Task: In Mark's project, Filter the status chart by "-no:assignee".
Action: Mouse moved to (22, 122)
Screenshot: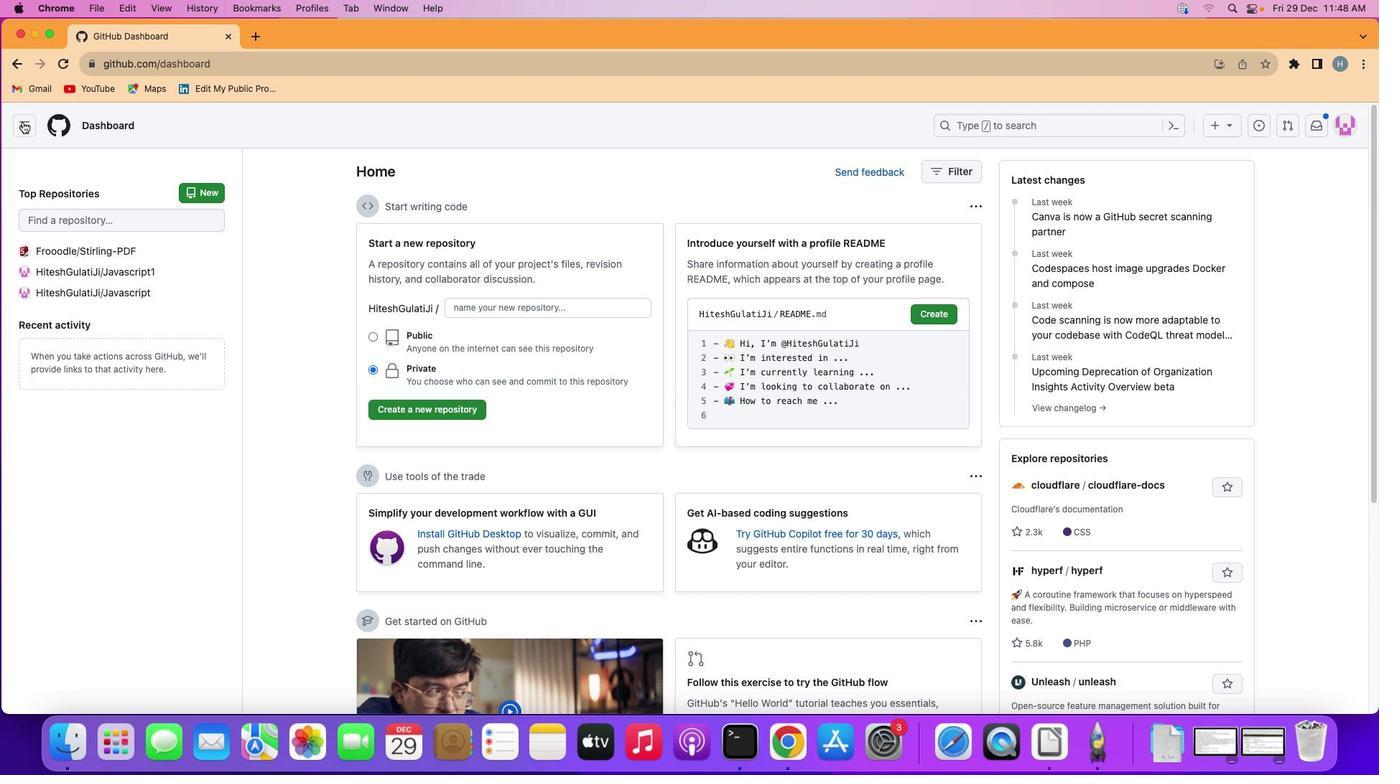 
Action: Mouse pressed left at (22, 122)
Screenshot: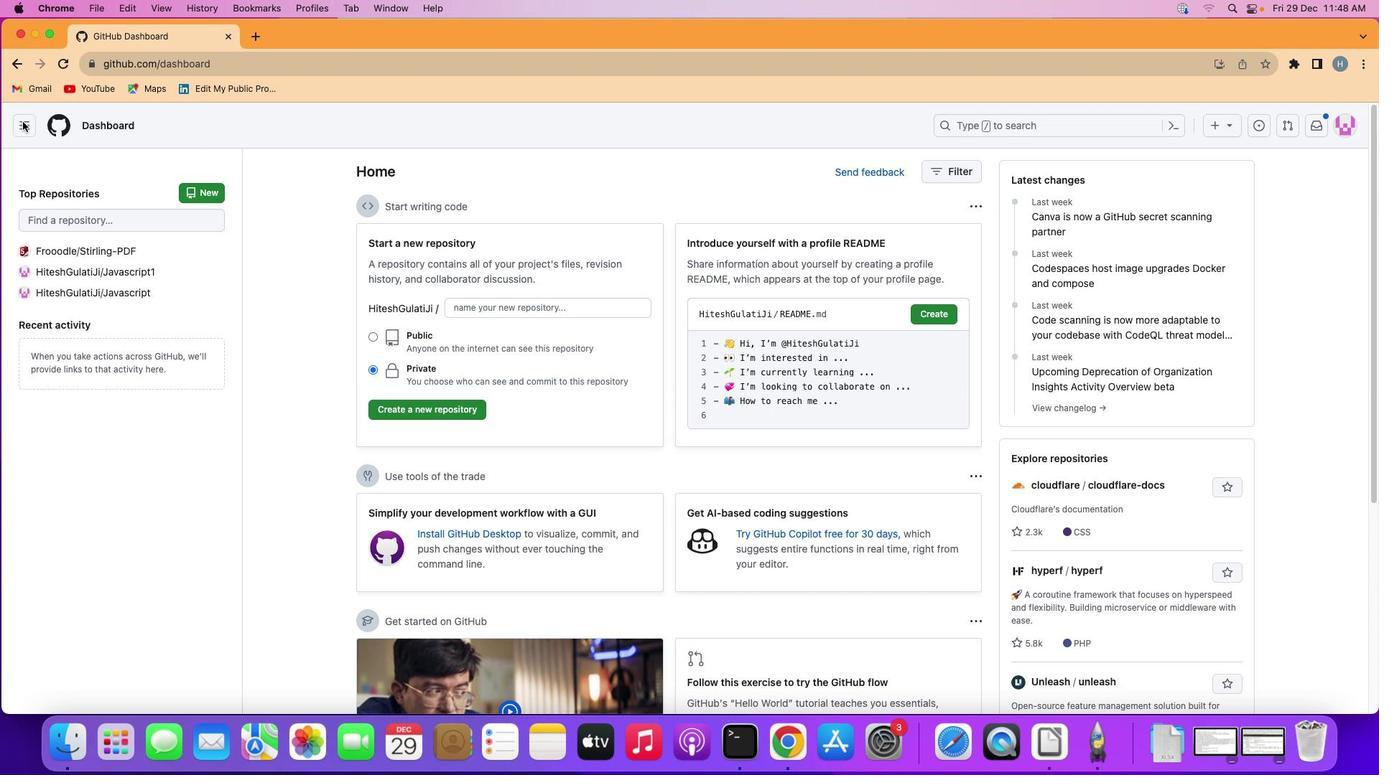 
Action: Mouse moved to (75, 232)
Screenshot: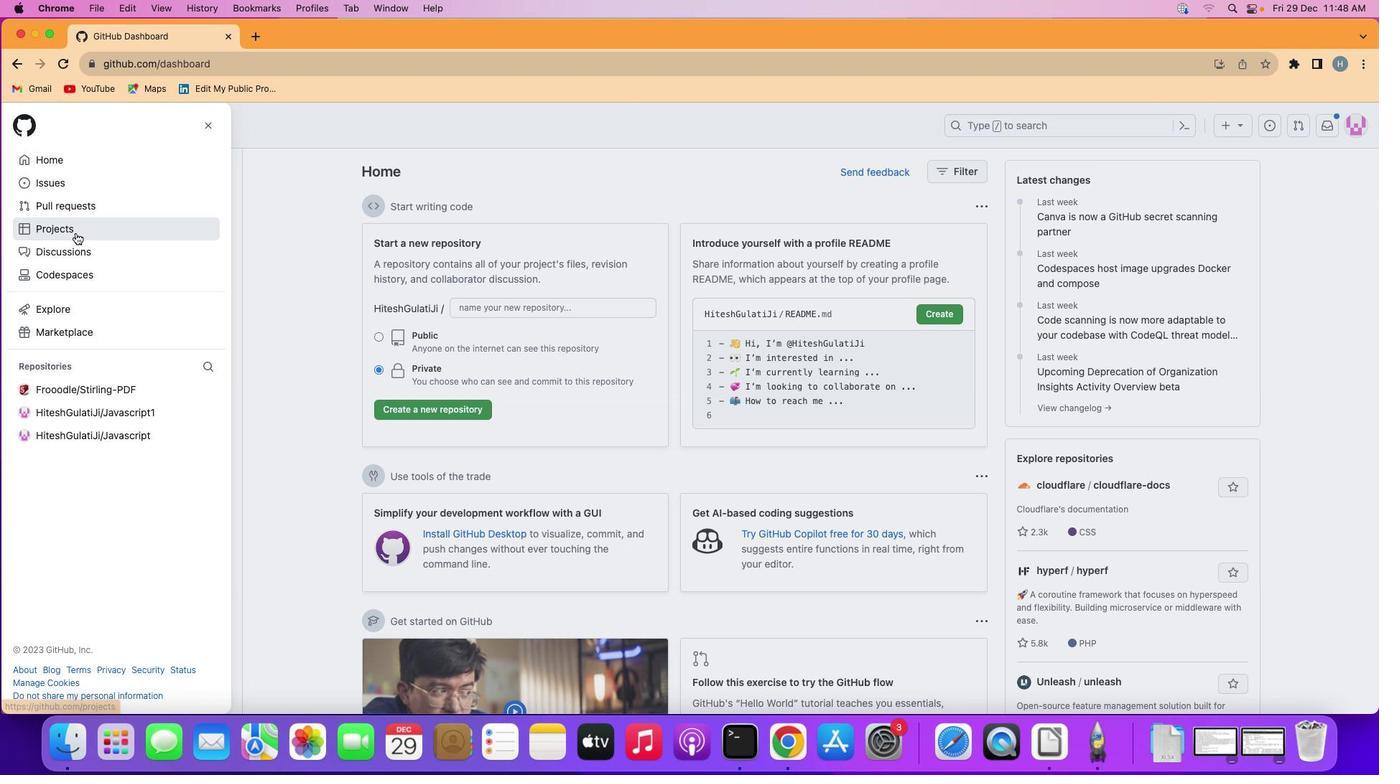 
Action: Mouse pressed left at (75, 232)
Screenshot: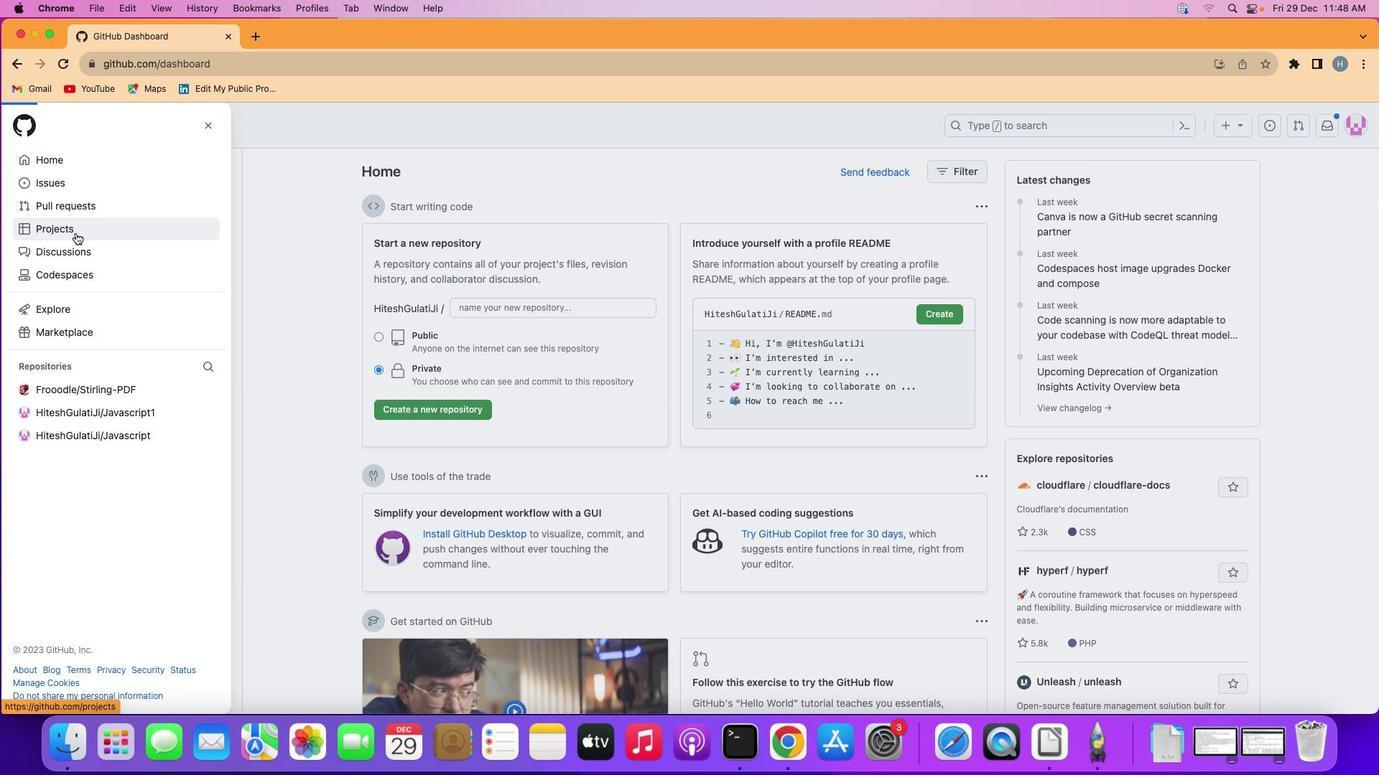 
Action: Mouse moved to (522, 388)
Screenshot: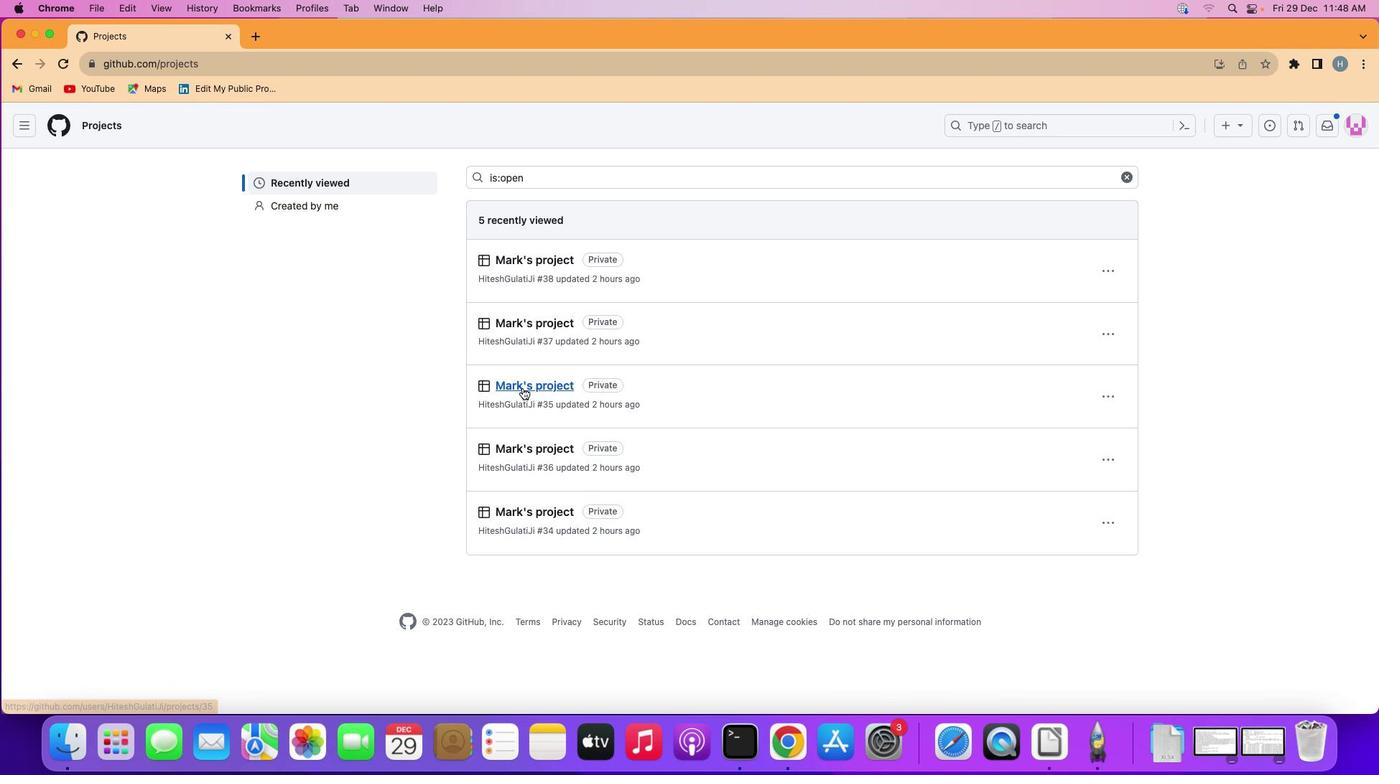 
Action: Mouse pressed left at (522, 388)
Screenshot: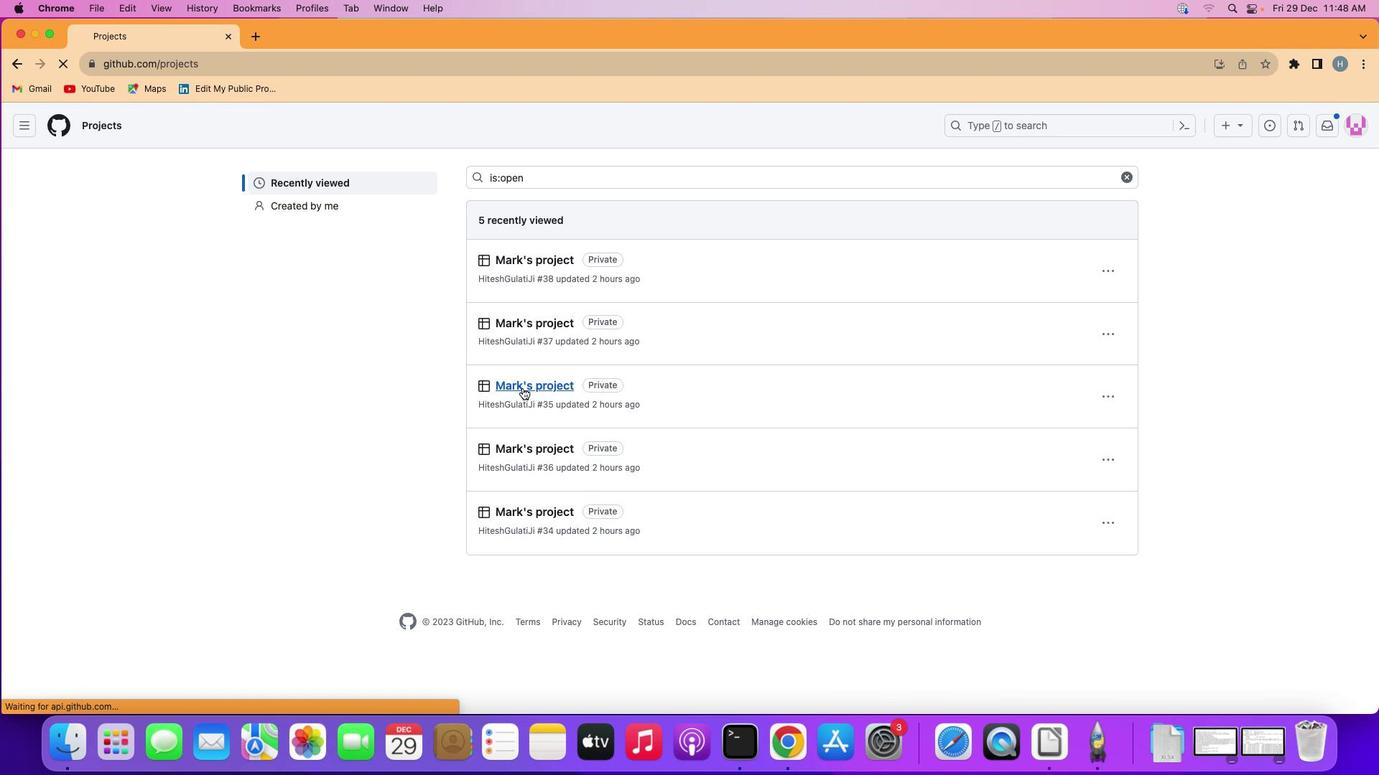 
Action: Mouse moved to (102, 191)
Screenshot: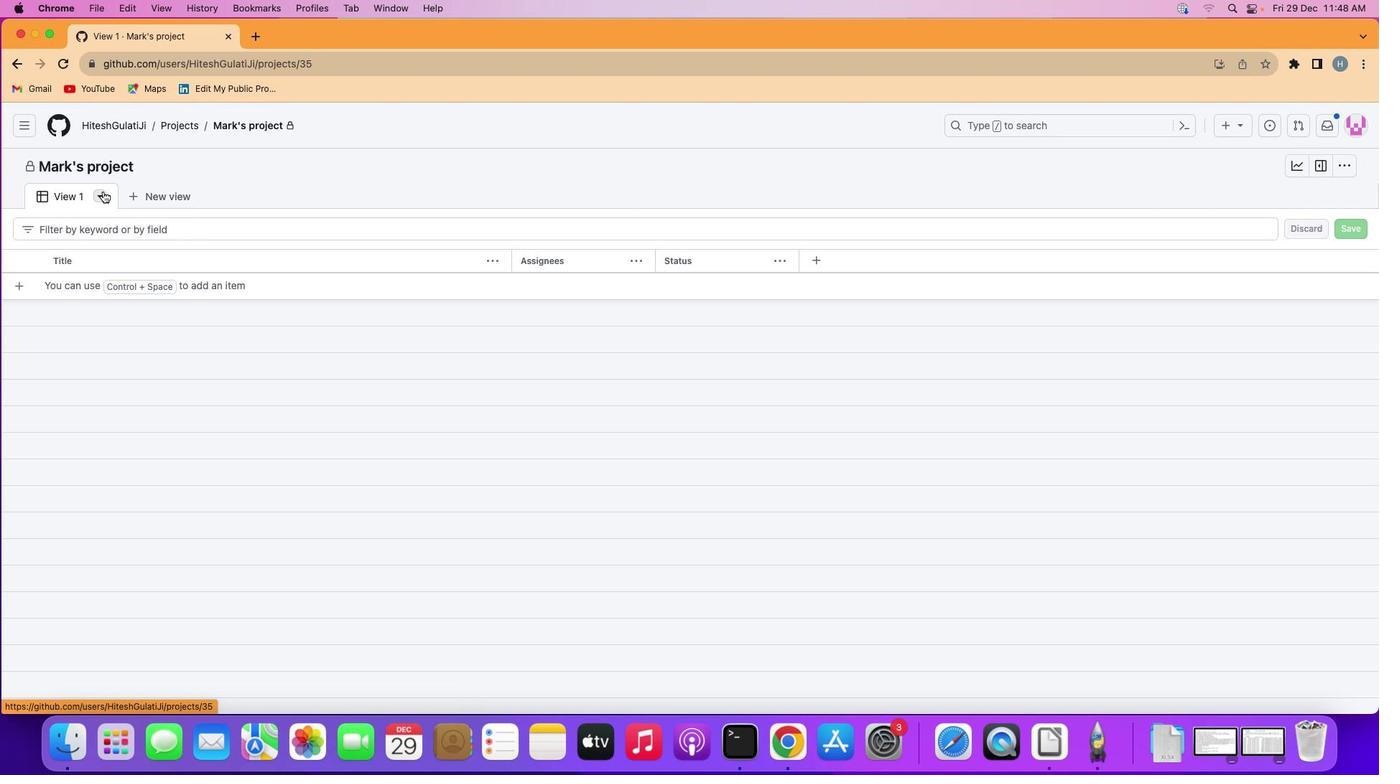 
Action: Mouse pressed left at (102, 191)
Screenshot: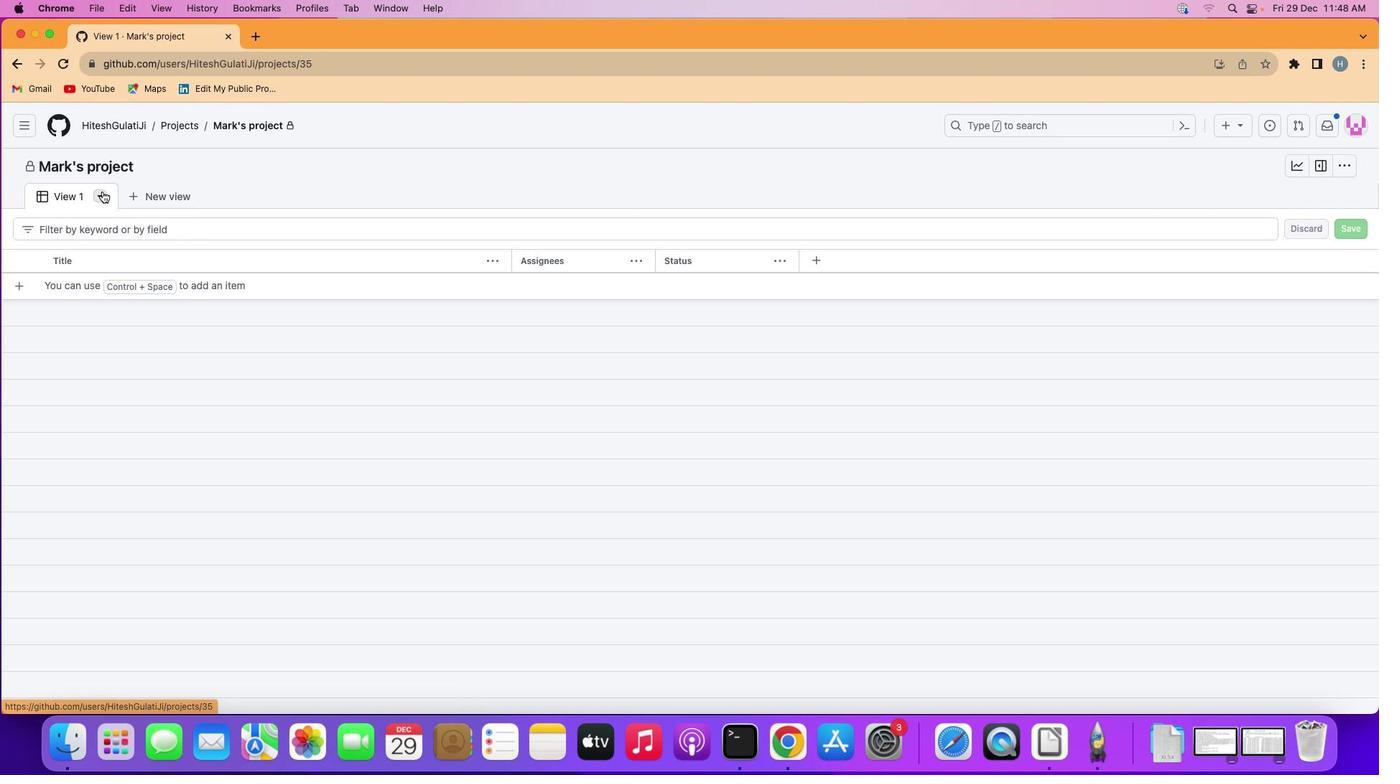 
Action: Mouse moved to (262, 244)
Screenshot: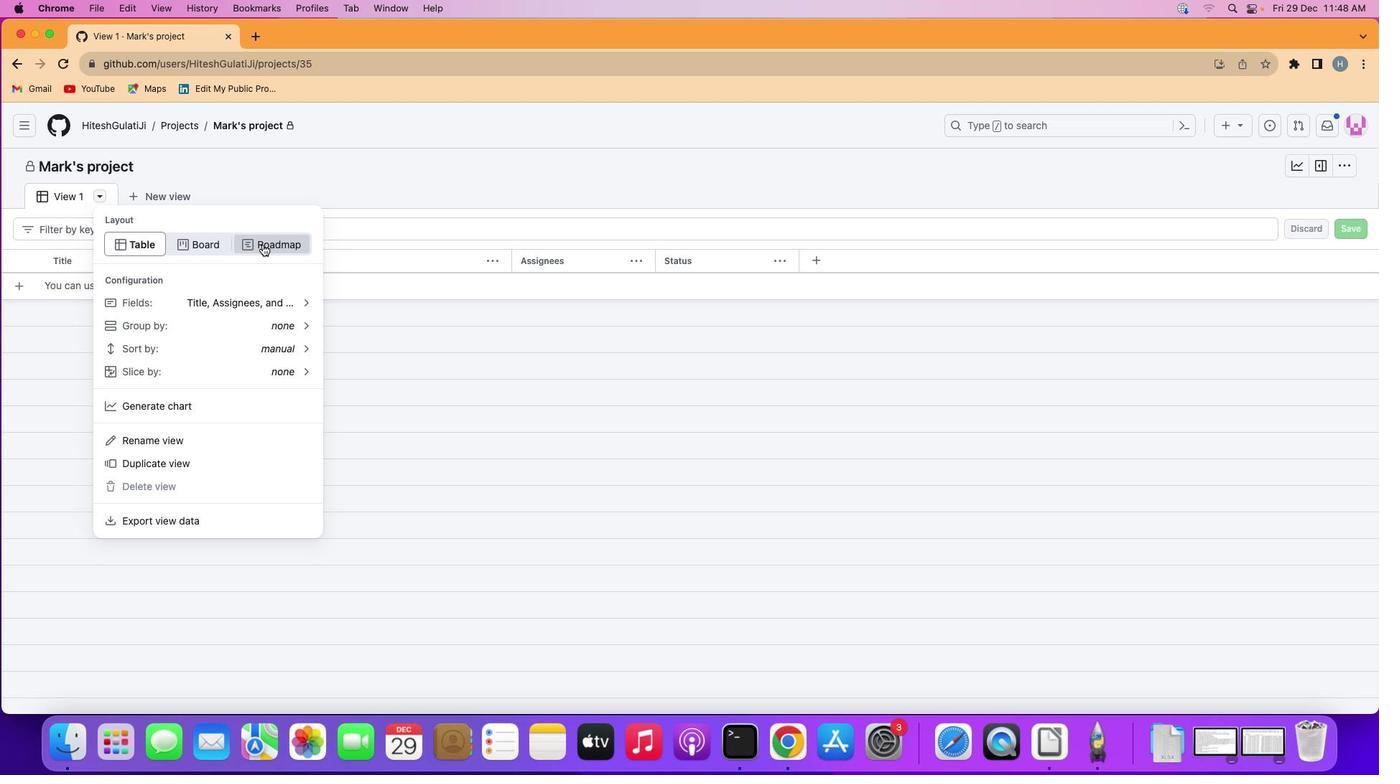 
Action: Mouse pressed left at (262, 244)
Screenshot: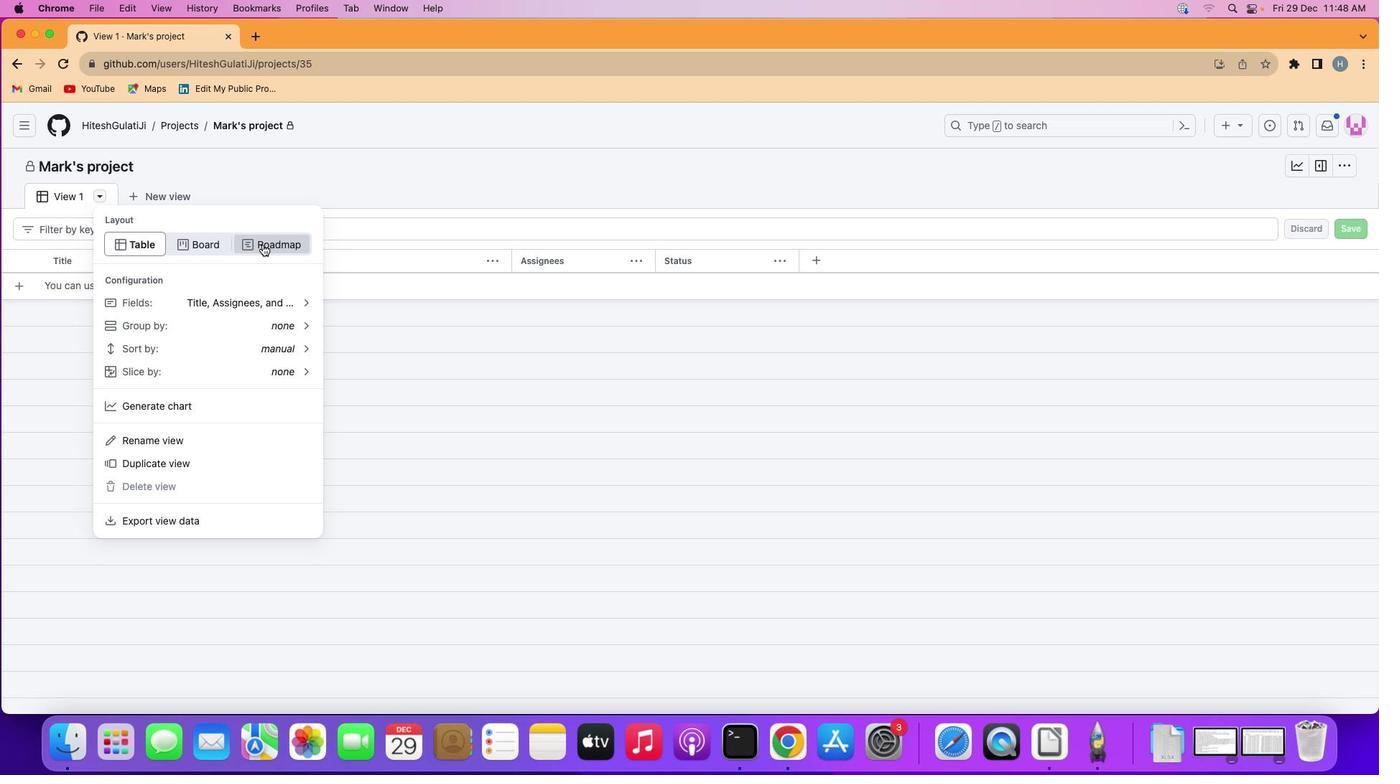 
Action: Mouse moved to (102, 193)
Screenshot: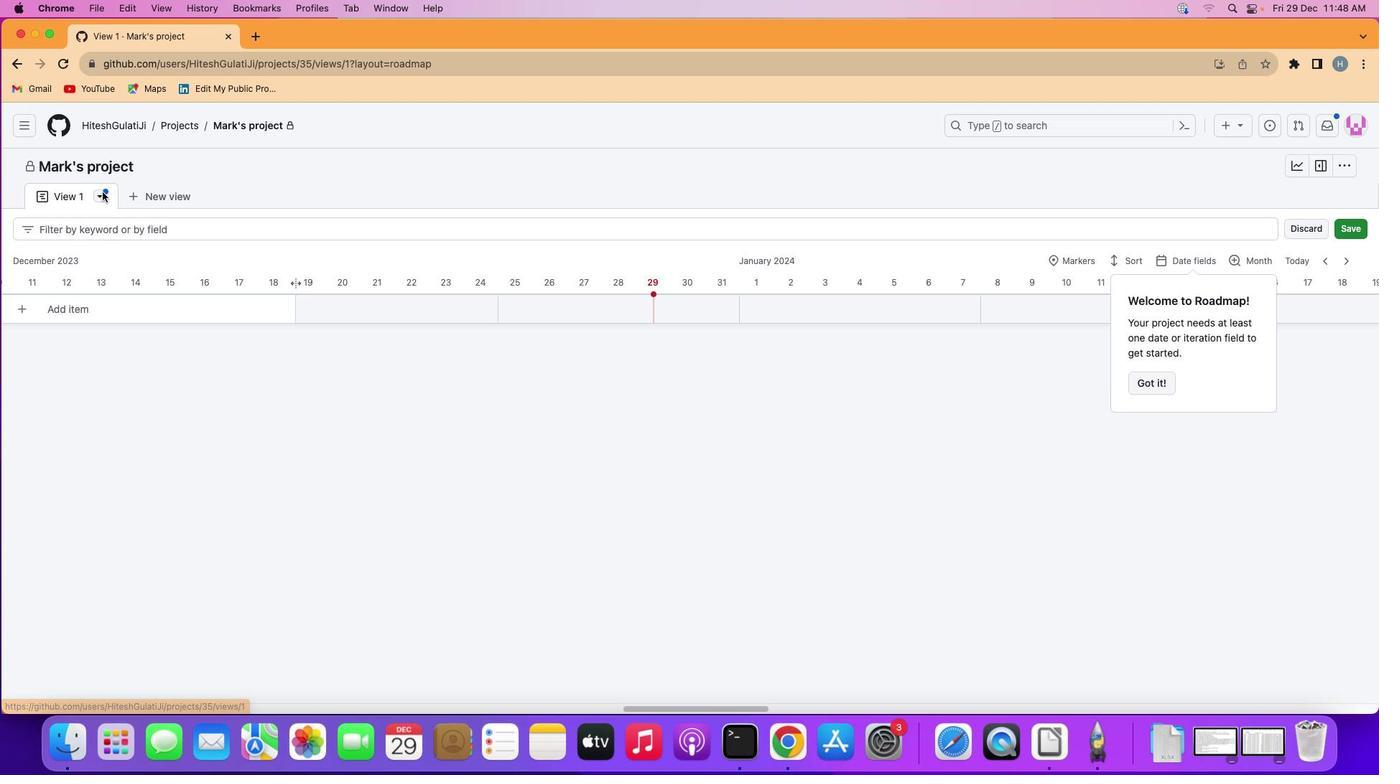 
Action: Mouse pressed left at (102, 193)
Screenshot: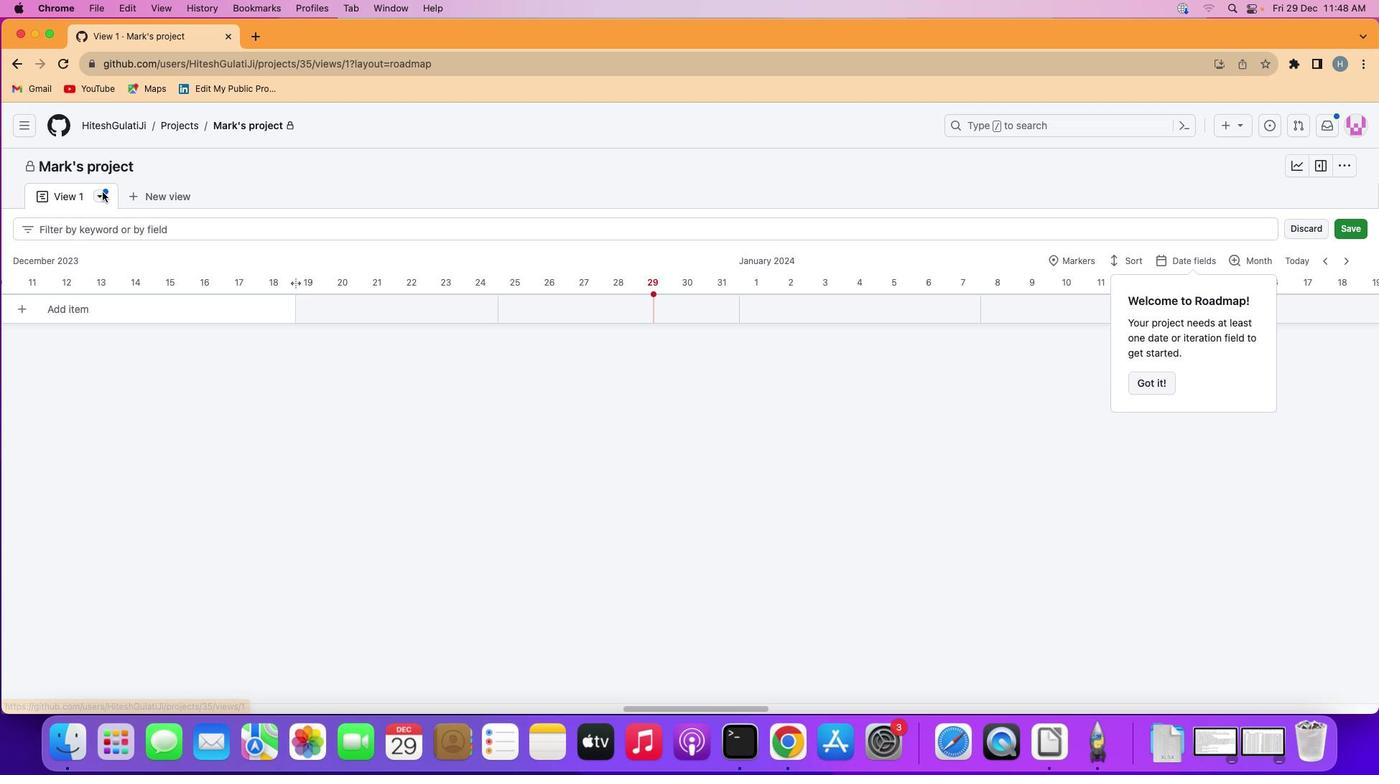 
Action: Mouse moved to (160, 525)
Screenshot: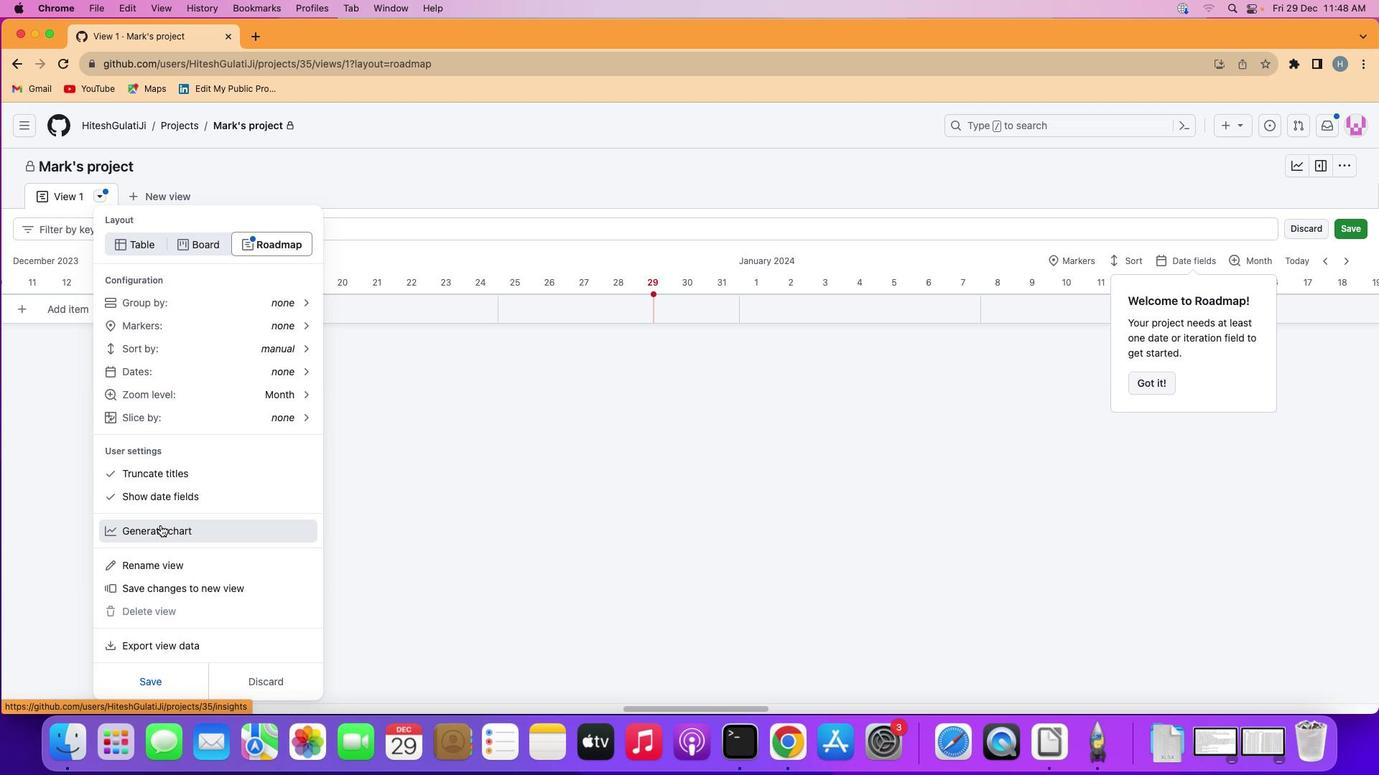 
Action: Mouse pressed left at (160, 525)
Screenshot: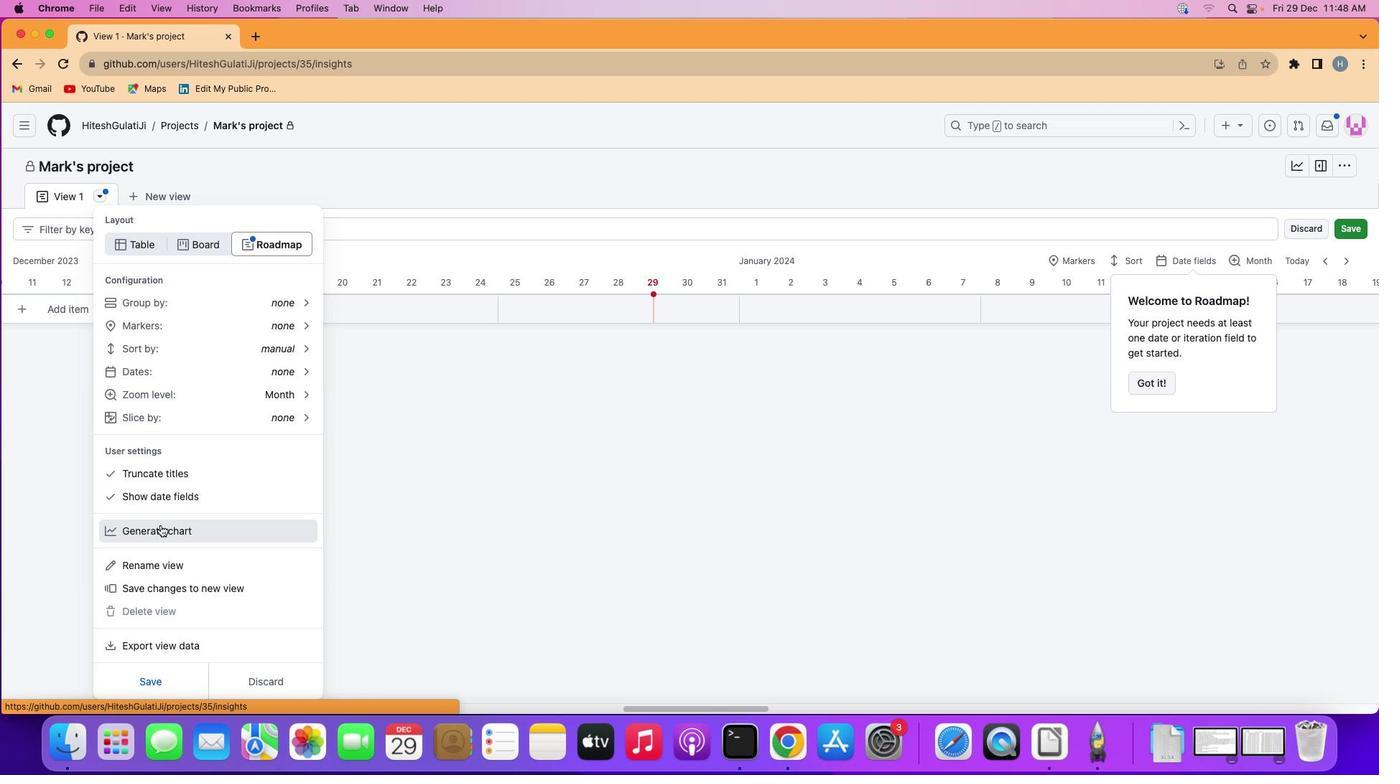 
Action: Mouse moved to (609, 295)
Screenshot: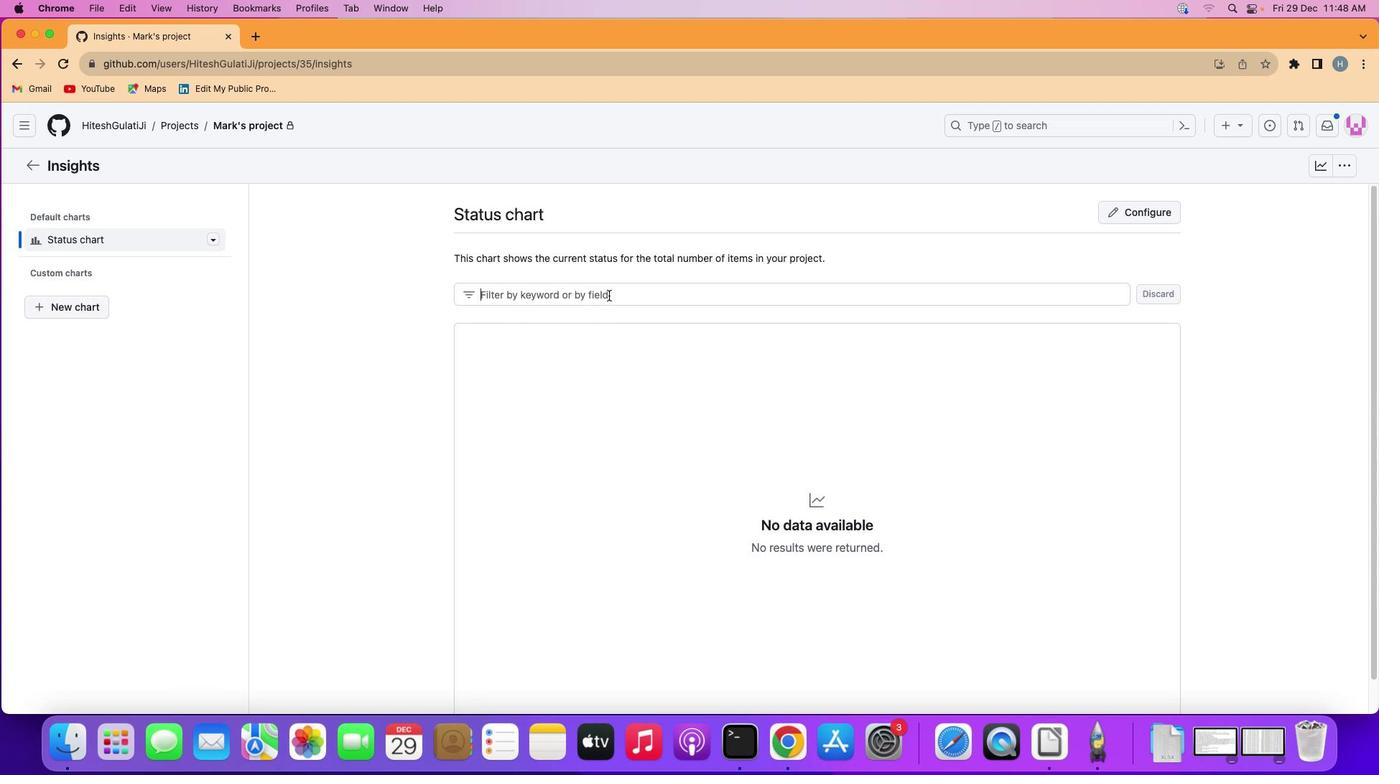 
Action: Mouse pressed left at (609, 295)
Screenshot: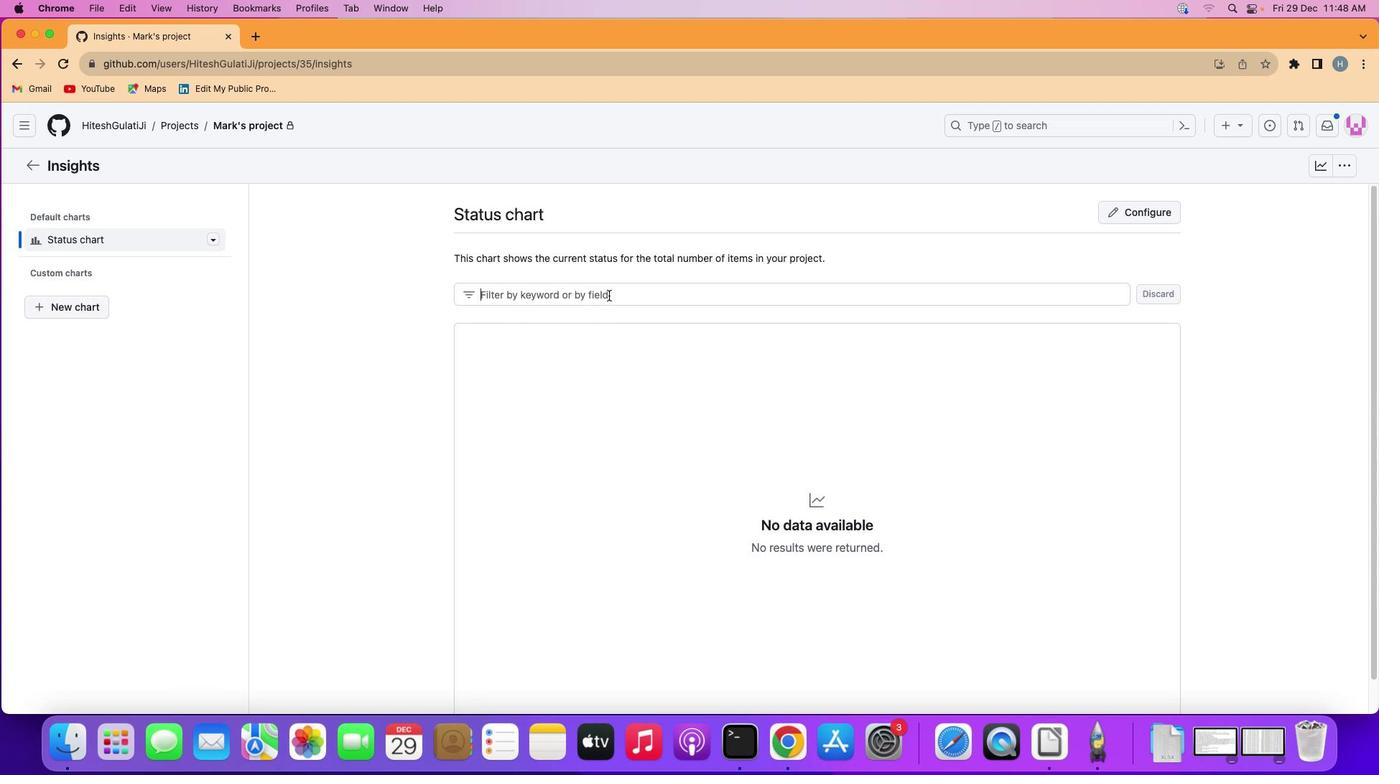 
Action: Key pressed 'n''o'Key.shift_r':''a''s''s''i''g''n''e''e'
Screenshot: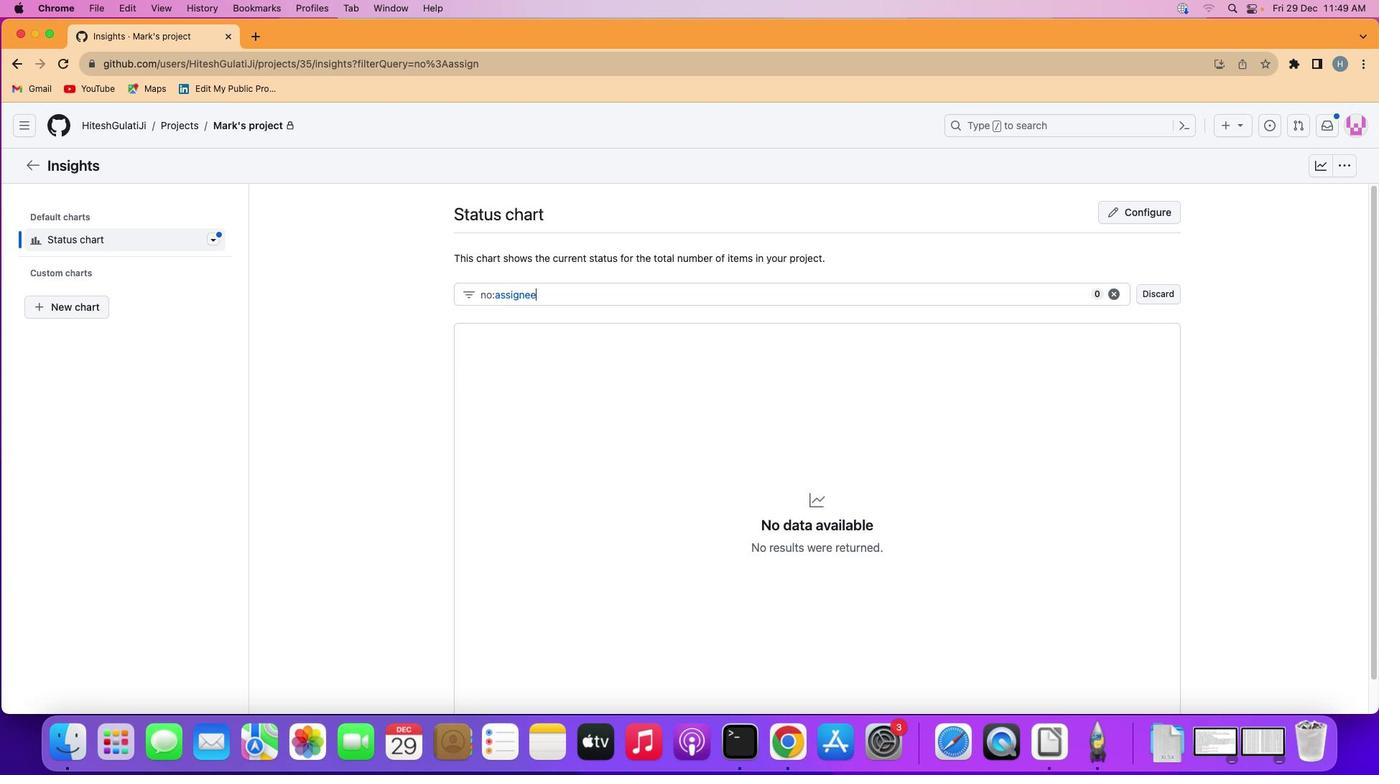 
Action: Mouse moved to (650, 267)
Screenshot: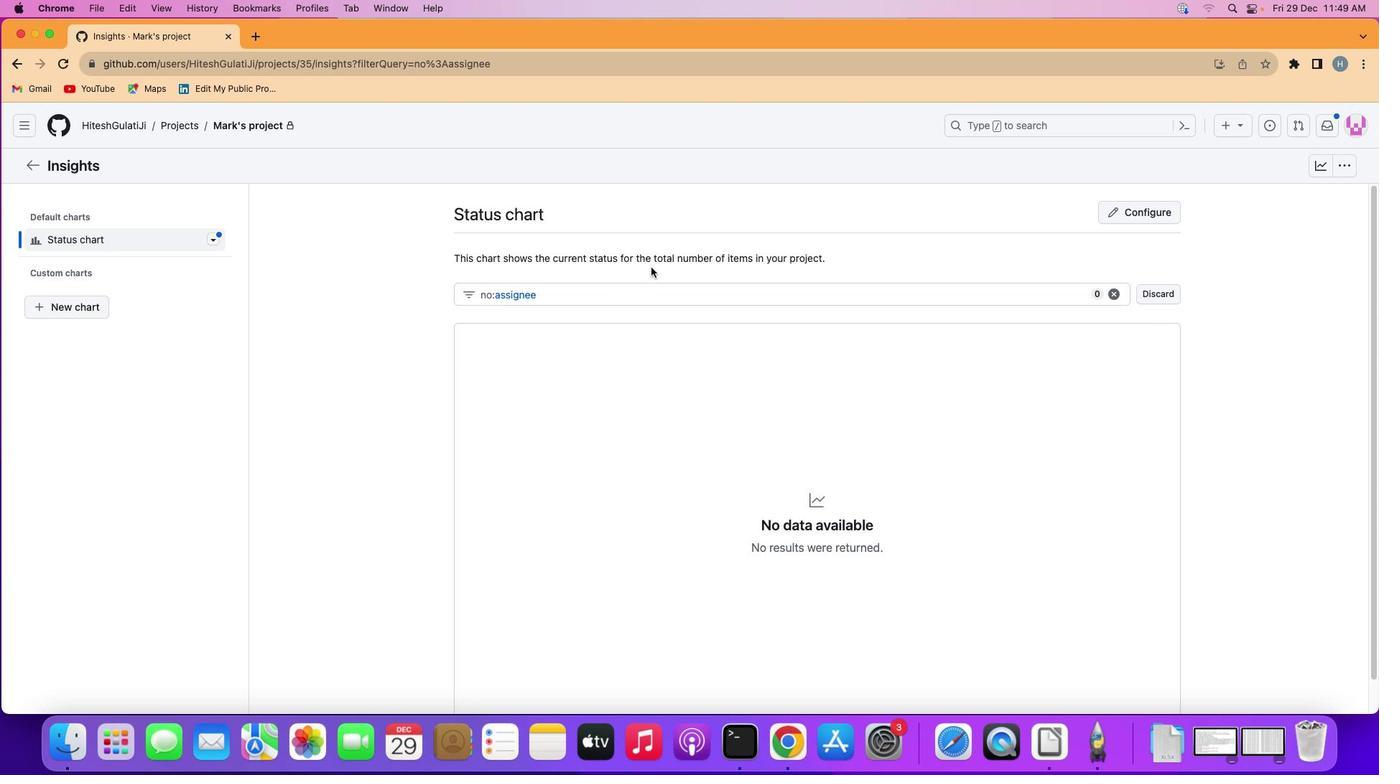 
Action: Key pressed Key.backspace
Screenshot: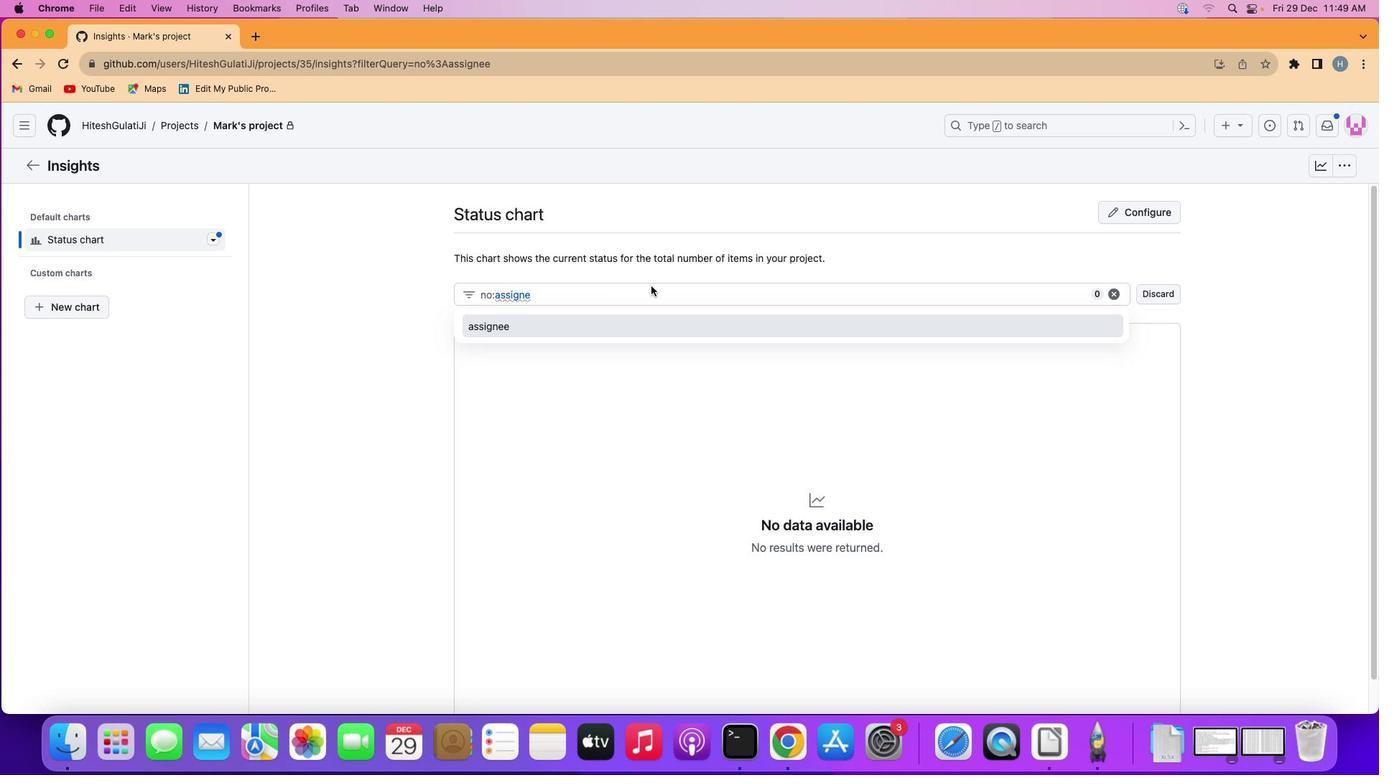 
Action: Mouse moved to (644, 326)
Screenshot: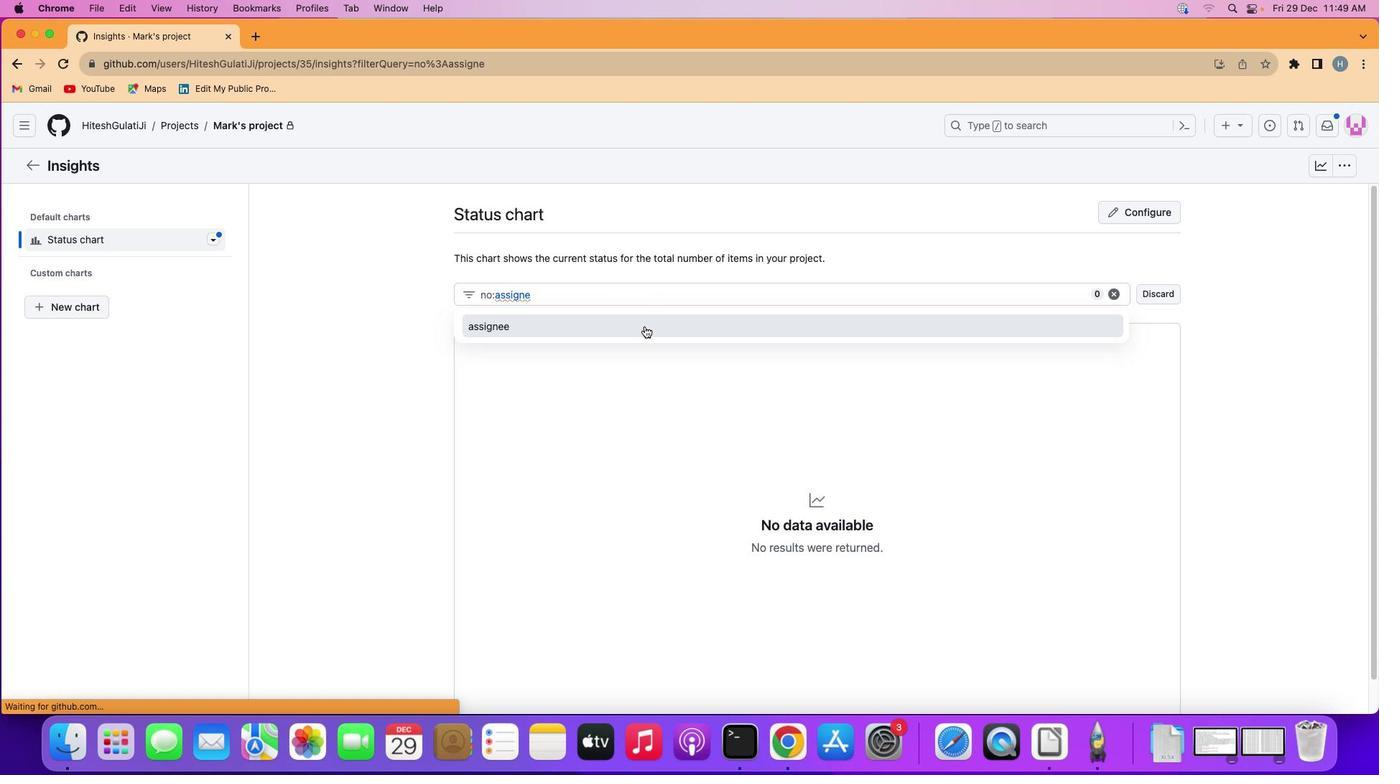 
Action: Mouse pressed left at (644, 326)
Screenshot: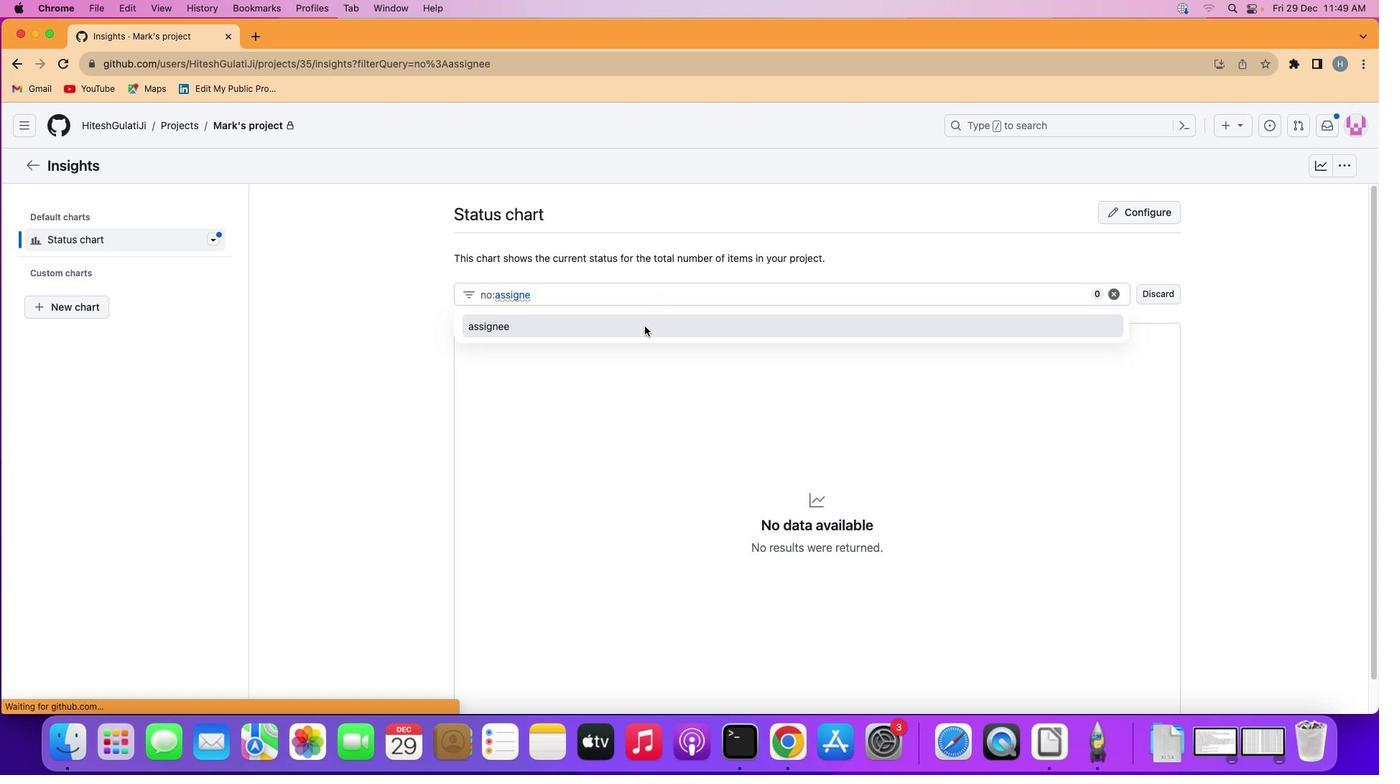 
Action: Mouse moved to (899, 400)
Screenshot: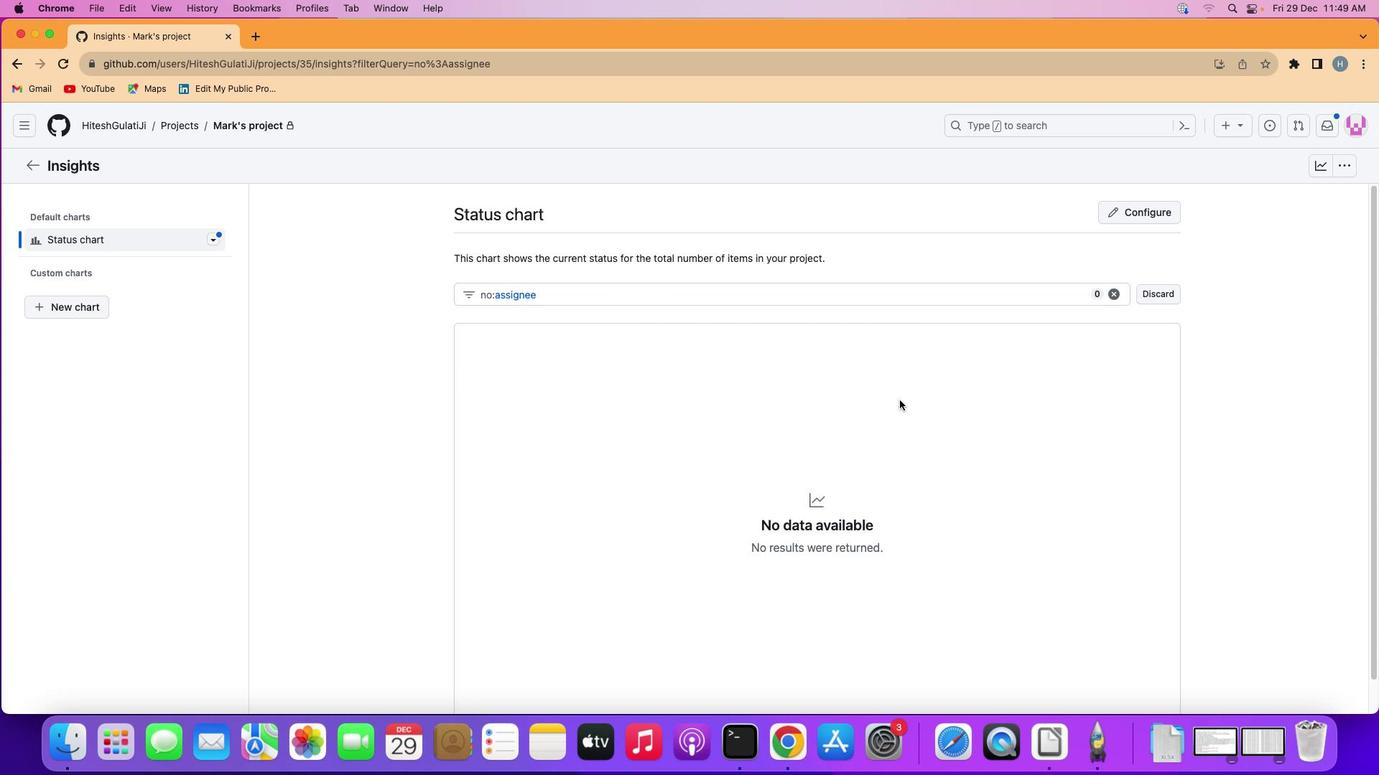 
